 Task: Zoom the sheet by 125%.
Action: Mouse moved to (107, 126)
Screenshot: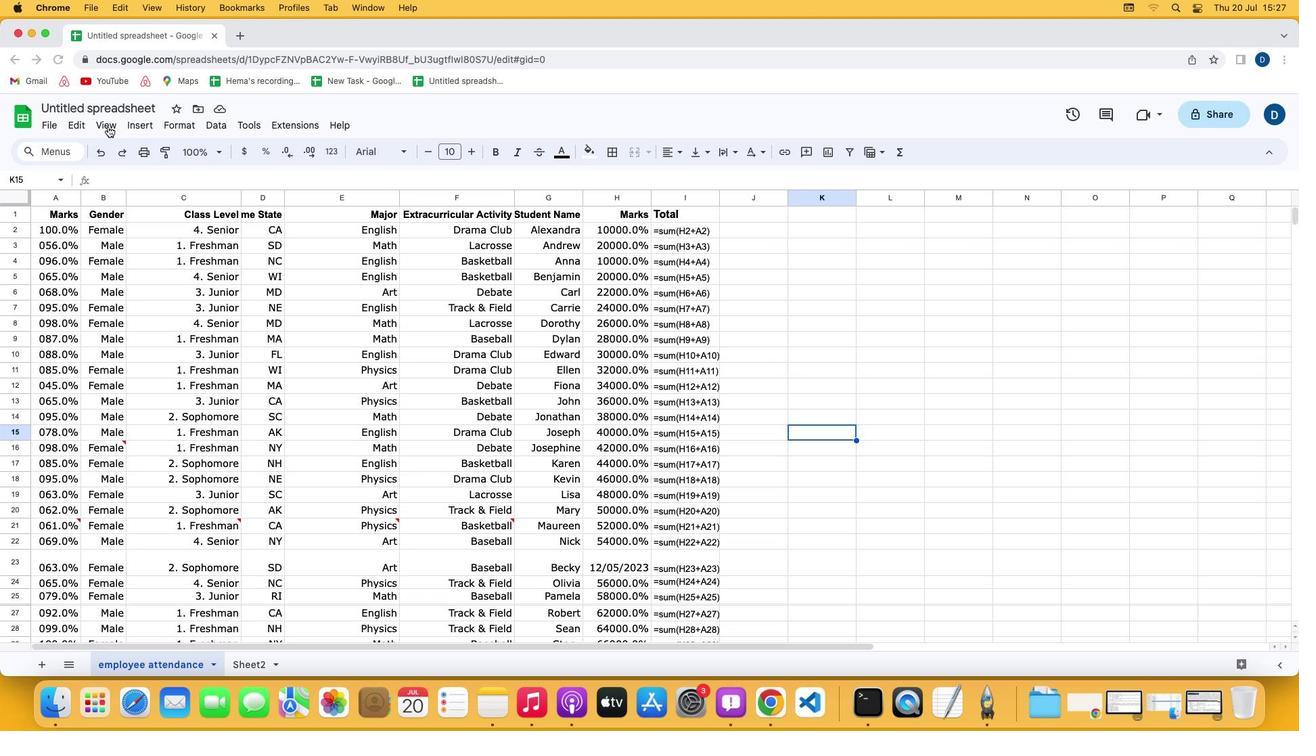 
Action: Mouse pressed left at (107, 126)
Screenshot: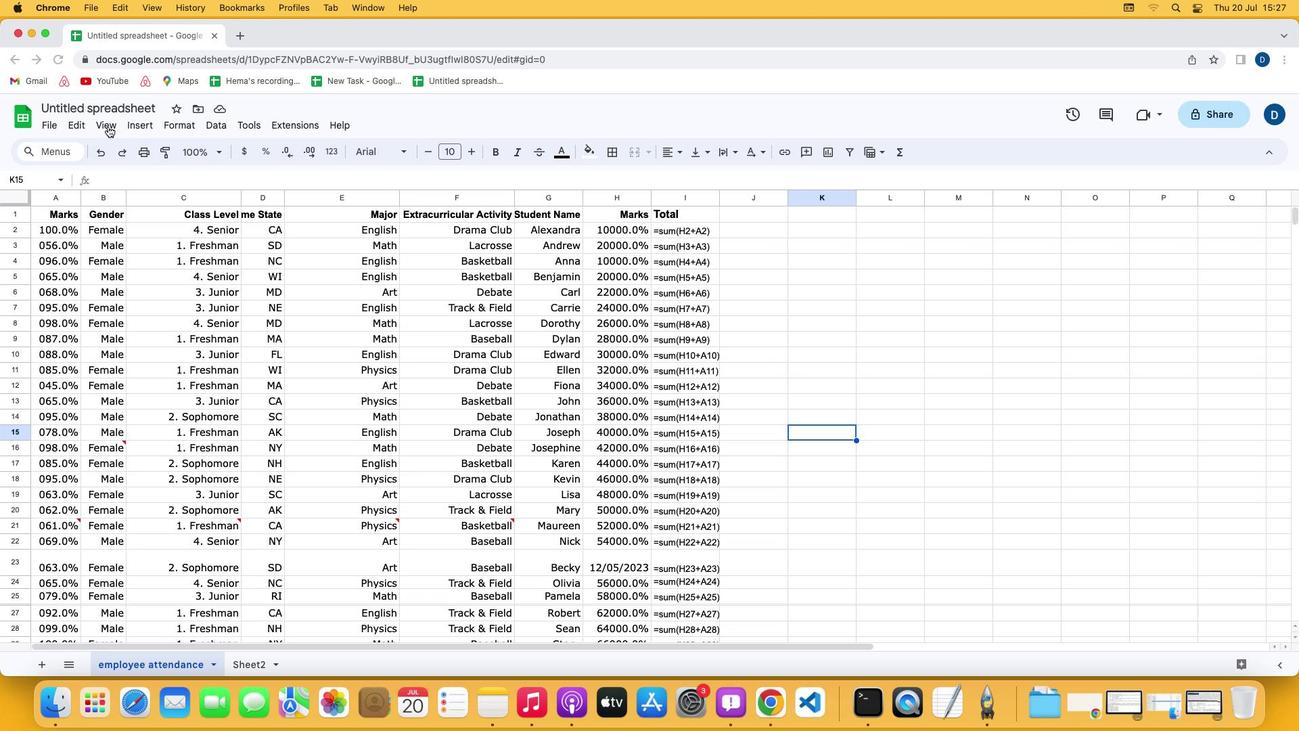 
Action: Mouse moved to (110, 124)
Screenshot: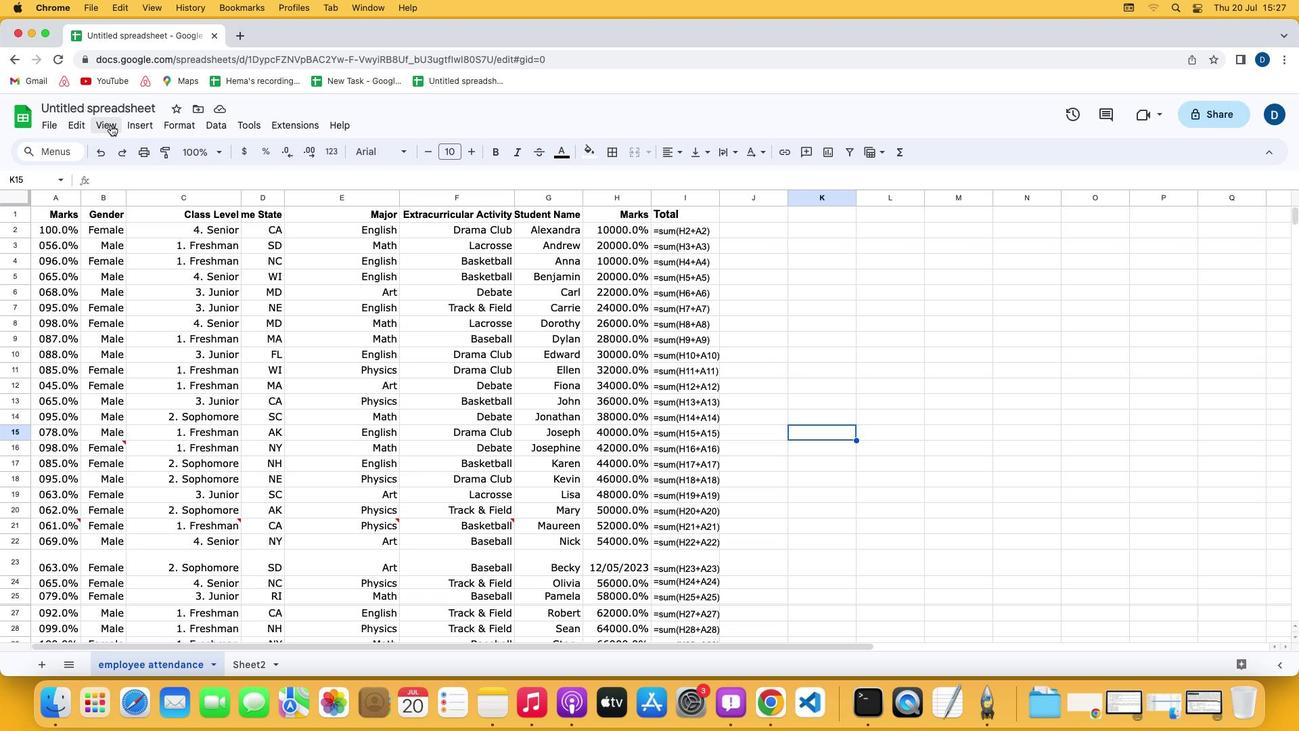 
Action: Mouse pressed left at (110, 124)
Screenshot: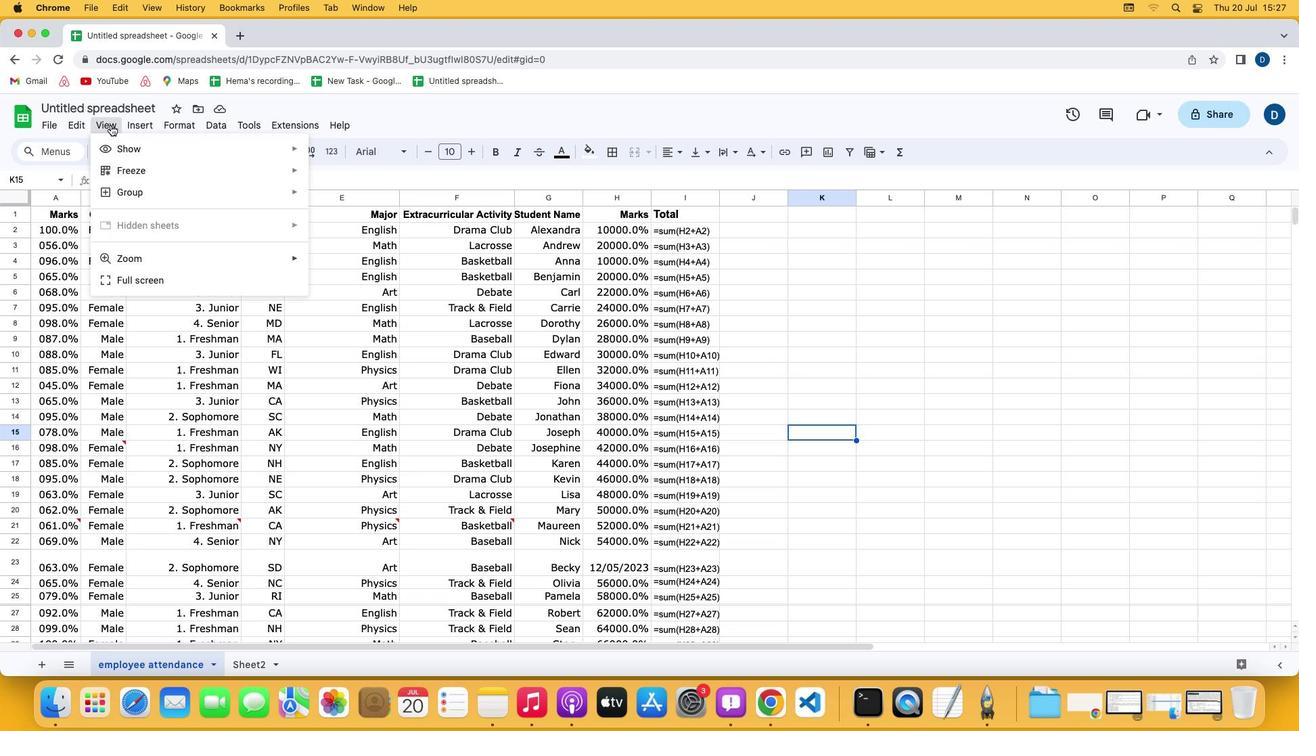 
Action: Mouse moved to (338, 347)
Screenshot: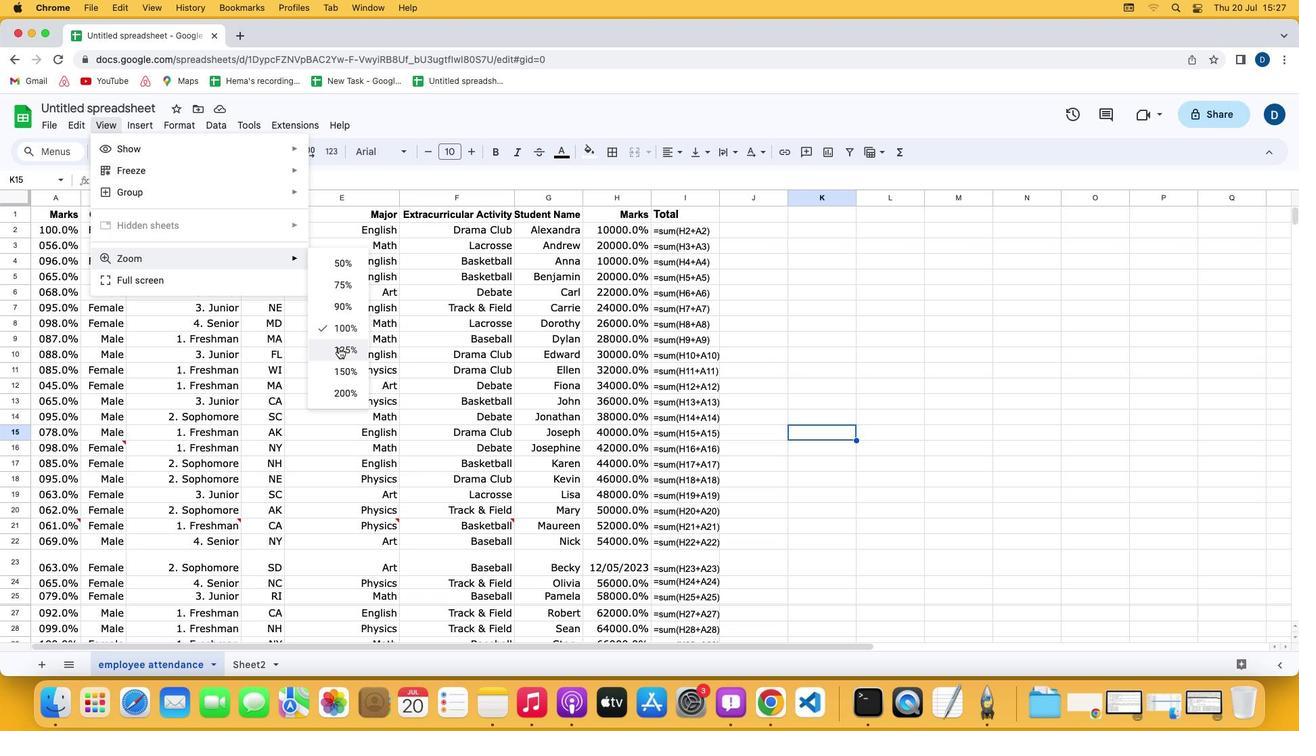 
Action: Mouse pressed left at (338, 347)
Screenshot: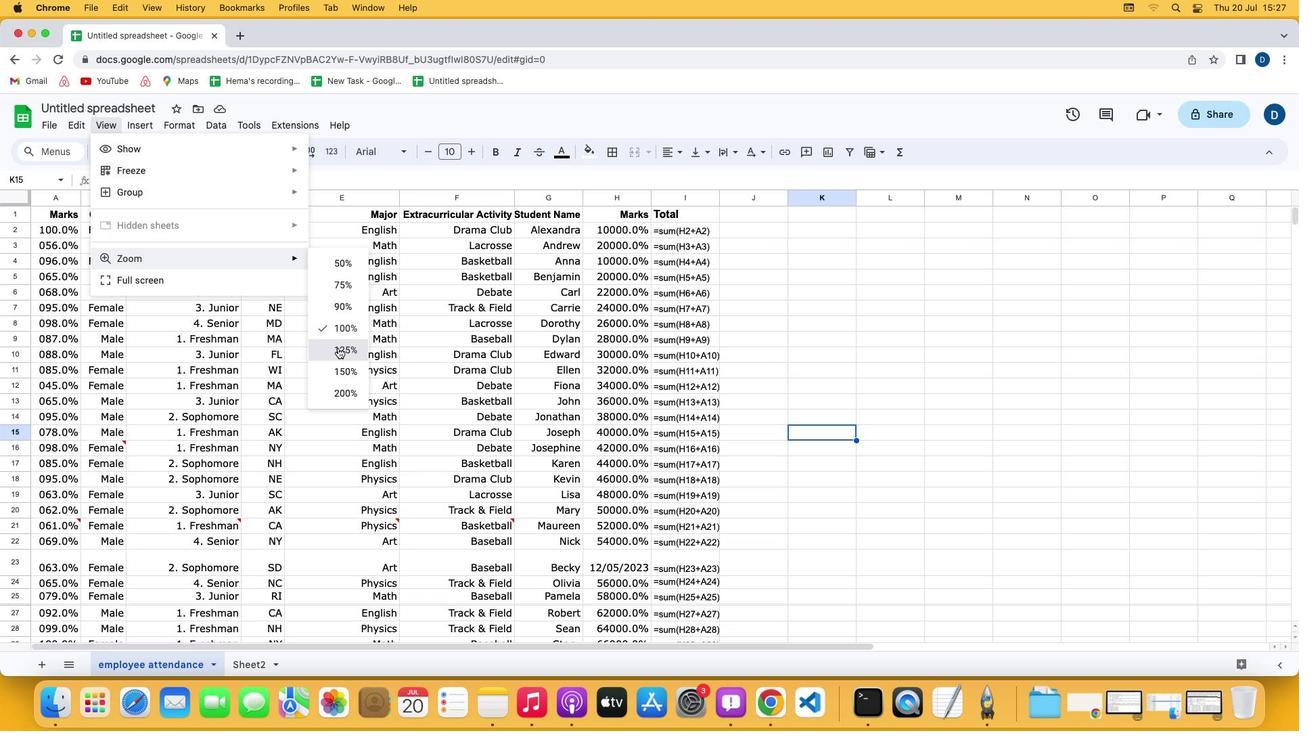 
Action: Mouse moved to (957, 331)
Screenshot: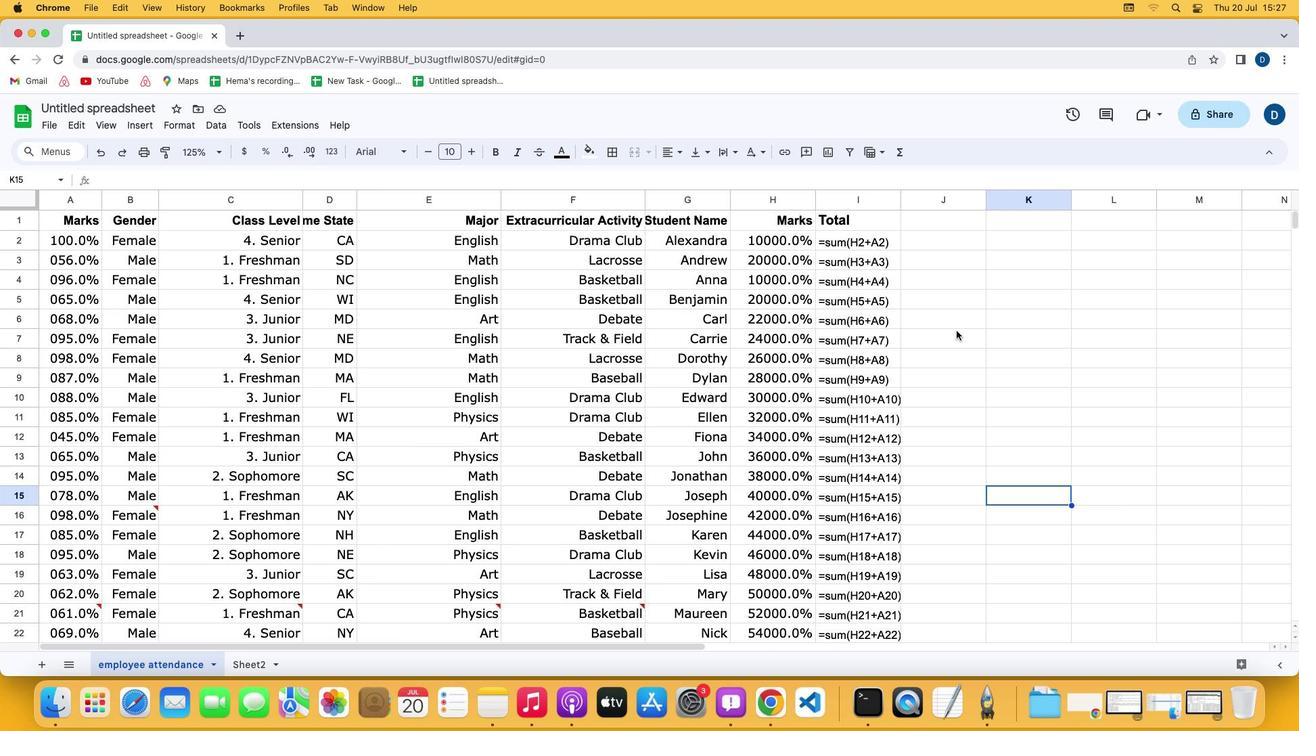 
